 Task: Open user snippets of bat.
Action: Mouse moved to (18, 563)
Screenshot: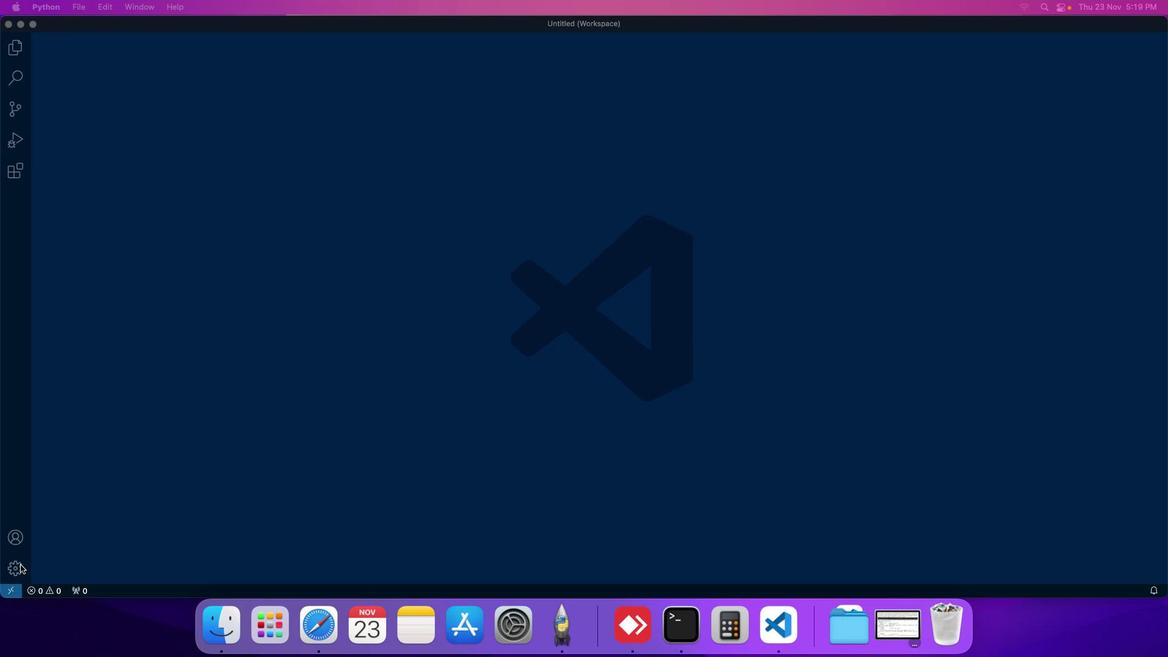 
Action: Mouse pressed left at (18, 563)
Screenshot: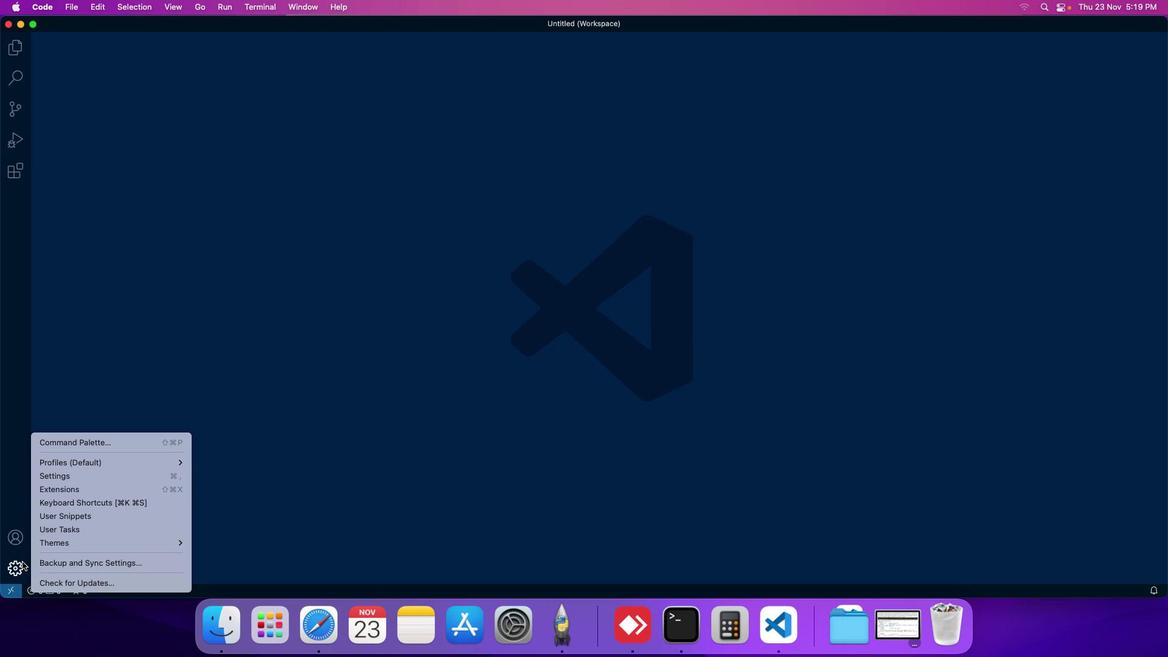 
Action: Mouse moved to (48, 511)
Screenshot: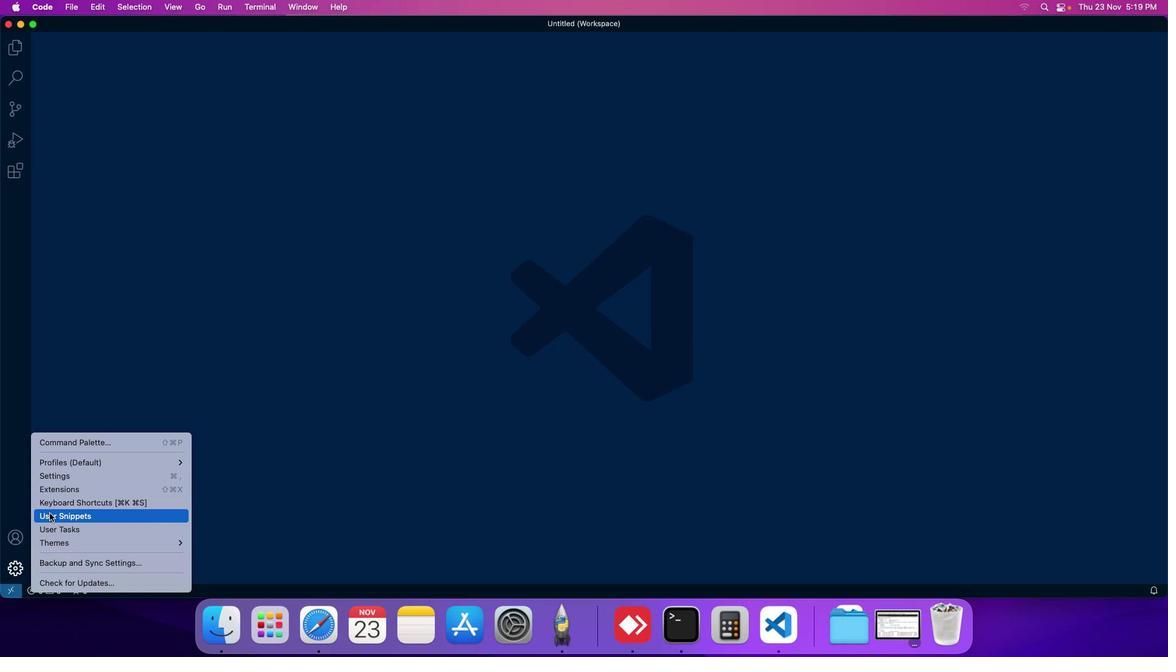 
Action: Mouse pressed left at (48, 511)
Screenshot: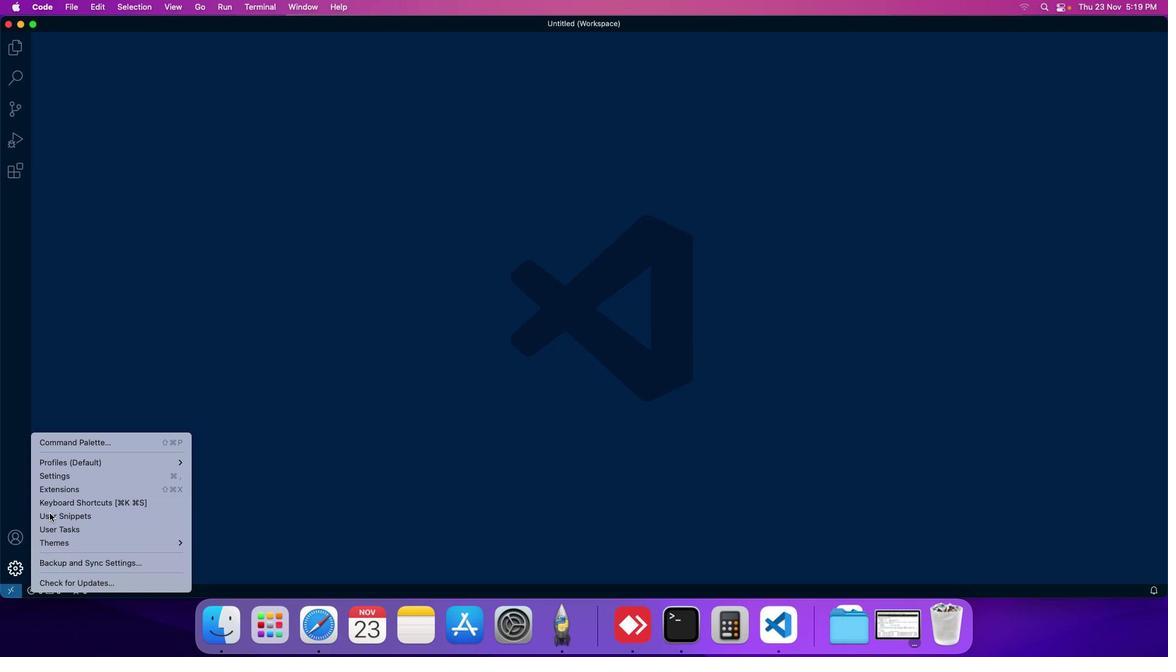 
Action: Mouse moved to (437, 147)
Screenshot: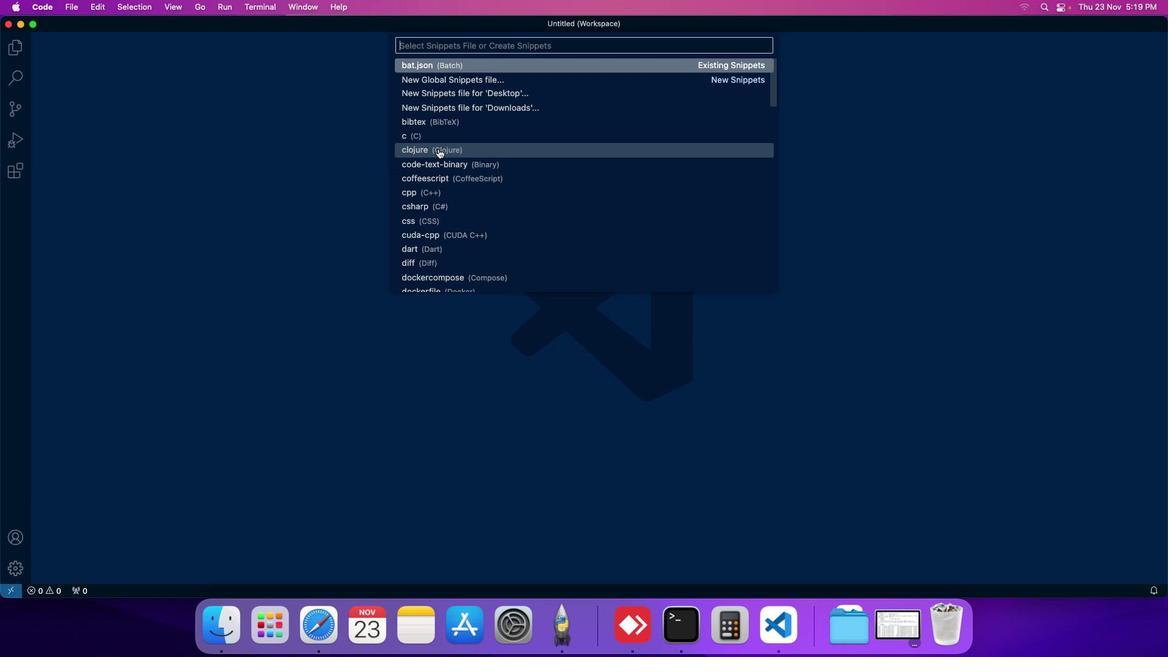 
Action: Mouse scrolled (437, 147) with delta (0, 0)
Screenshot: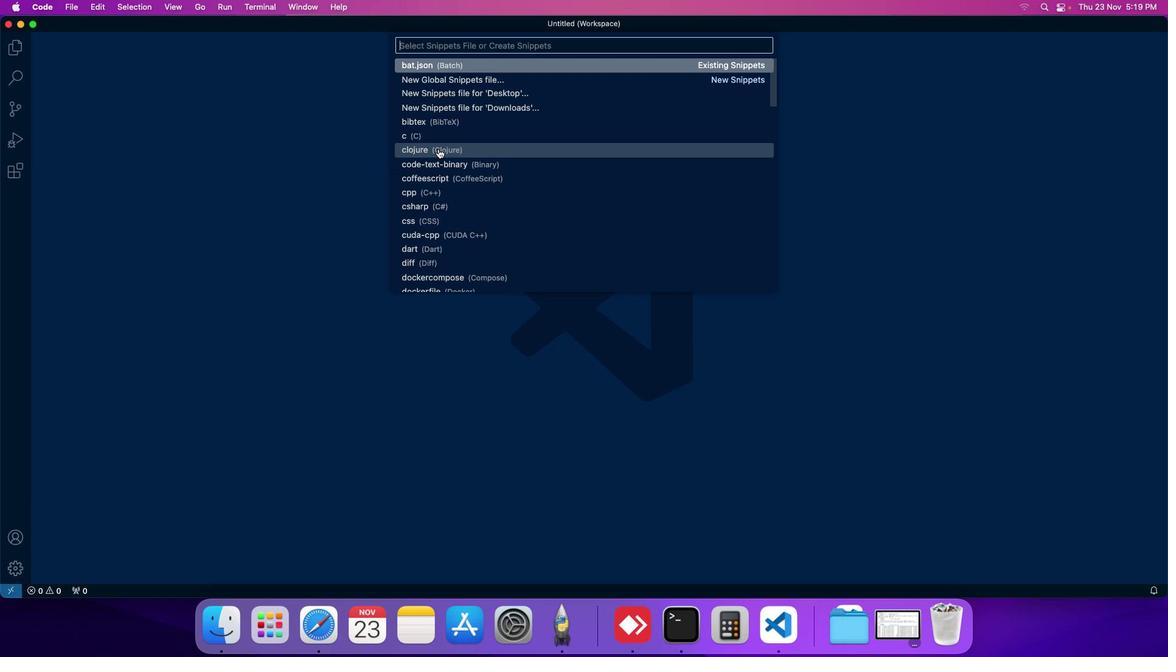 
Action: Mouse moved to (433, 62)
Screenshot: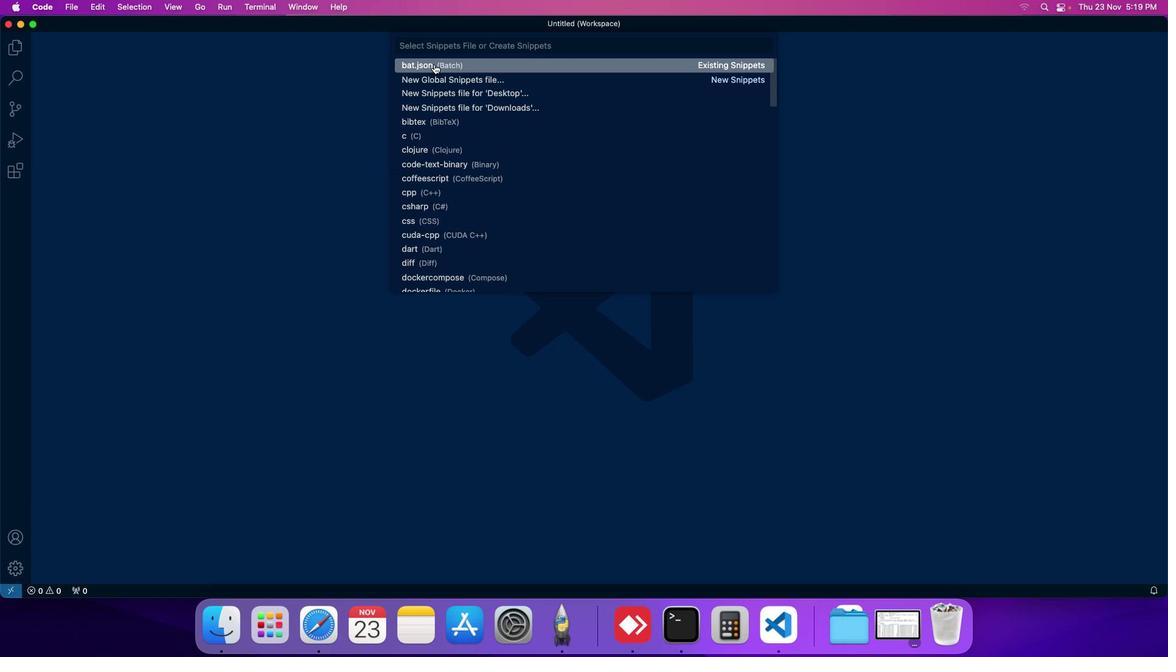 
Action: Mouse pressed left at (433, 62)
Screenshot: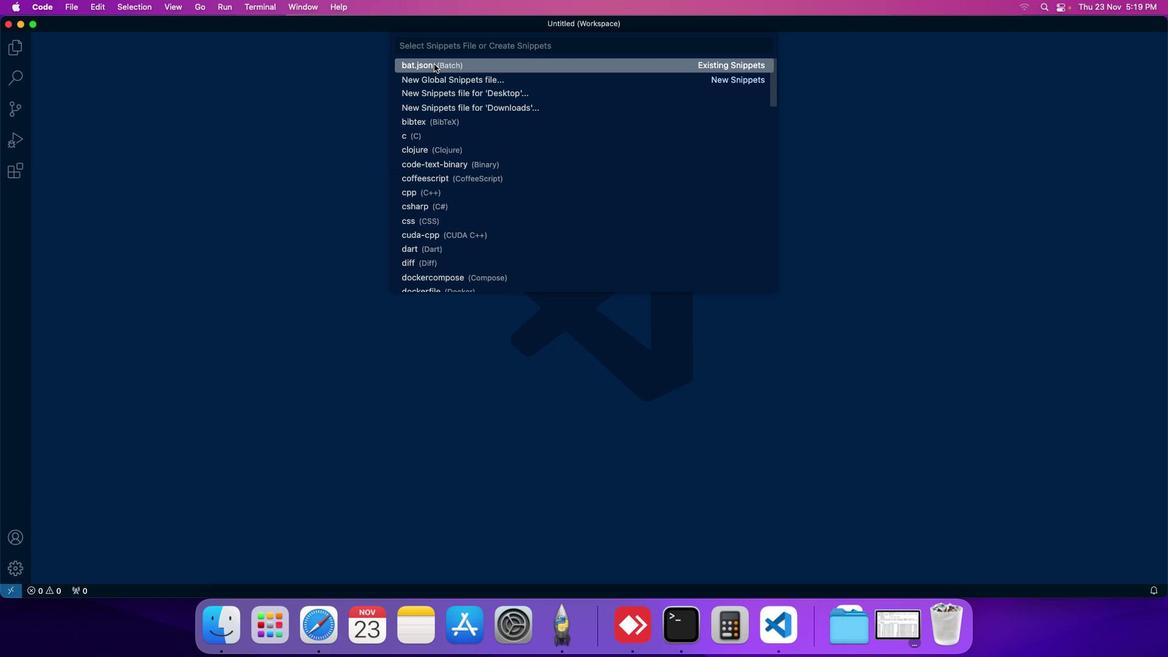 
Action: Mouse moved to (377, 175)
Screenshot: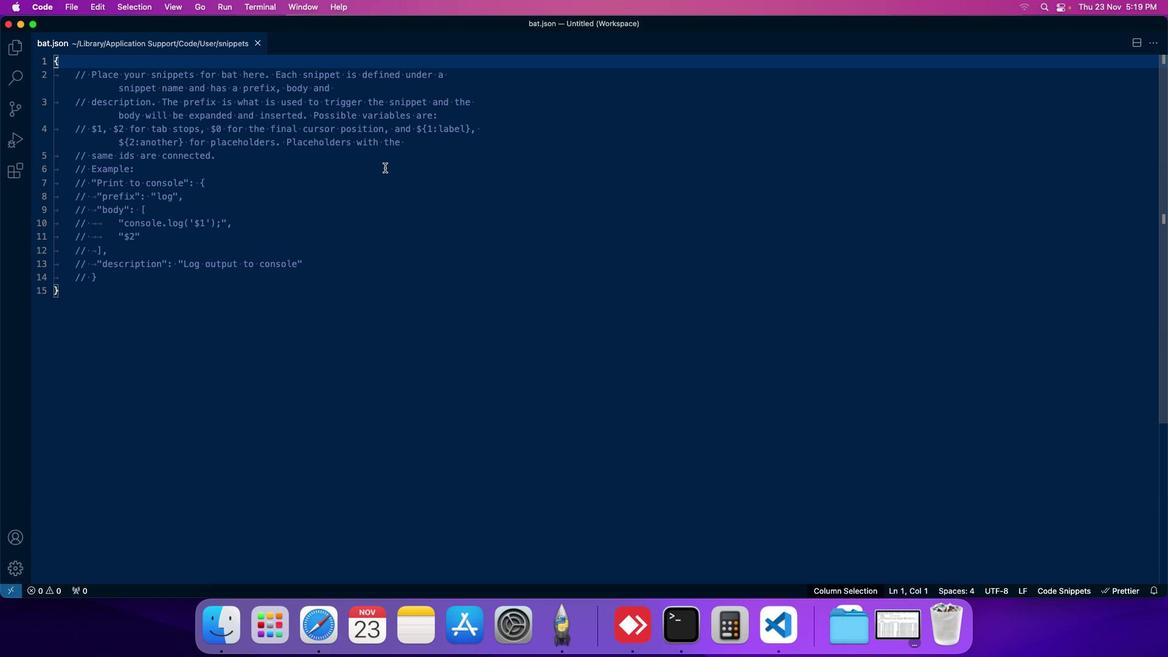 
